 Task: Show memory timeline in the performance.
Action: Mouse moved to (1183, 36)
Screenshot: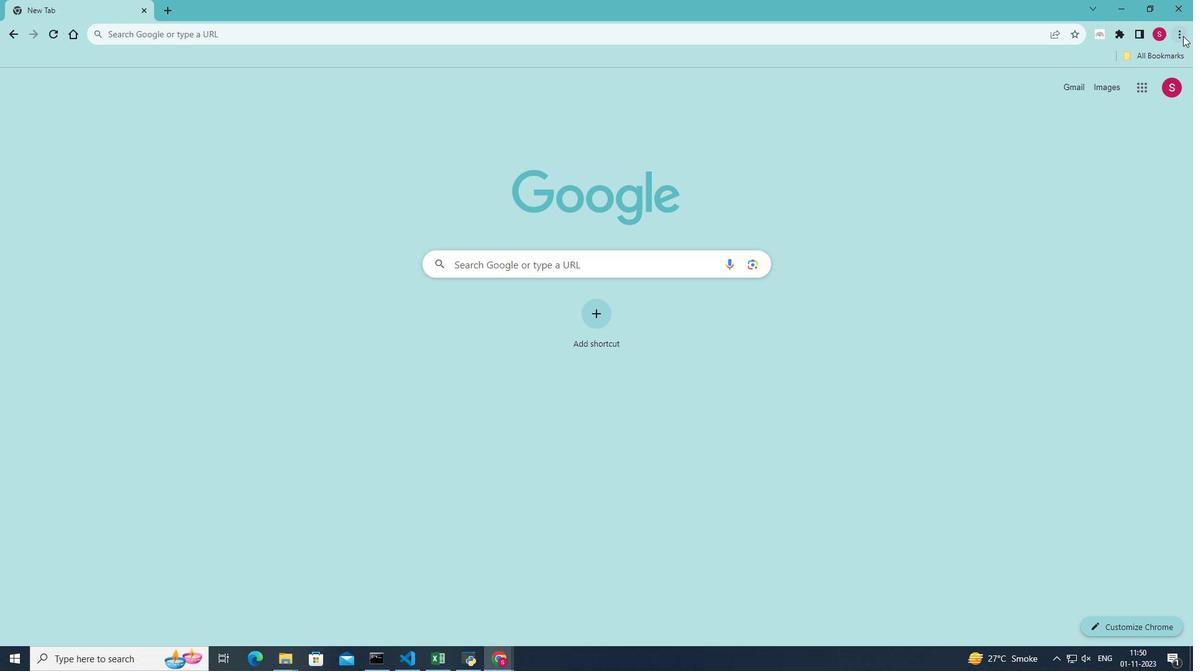 
Action: Mouse pressed left at (1183, 36)
Screenshot: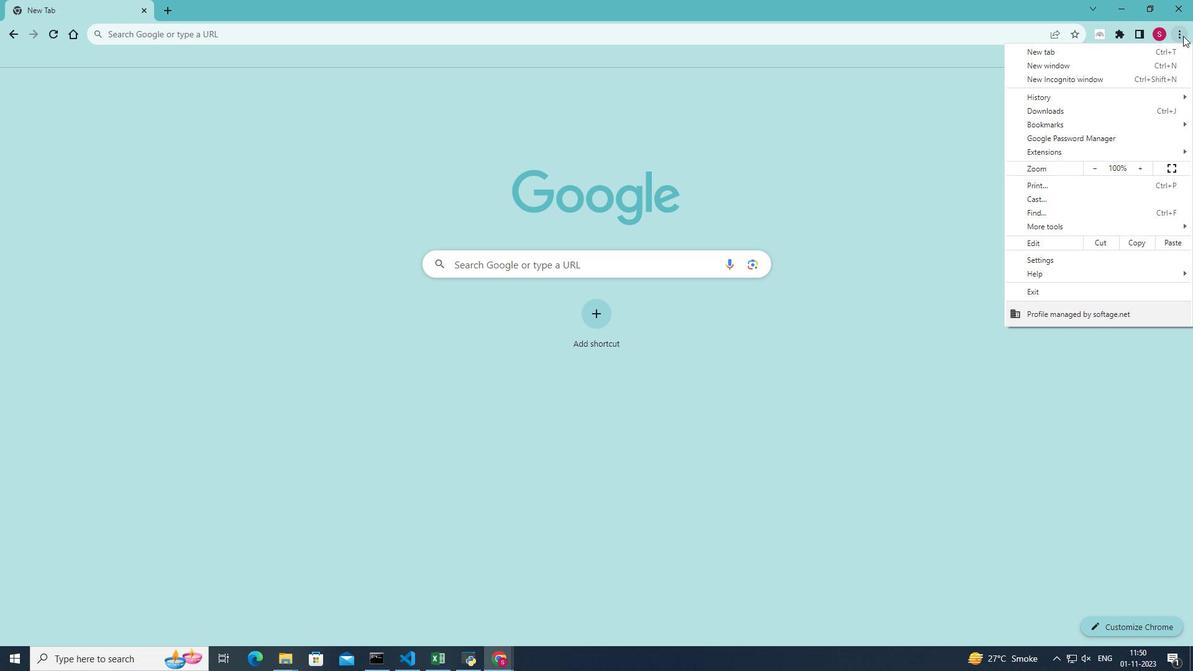 
Action: Mouse moved to (1062, 220)
Screenshot: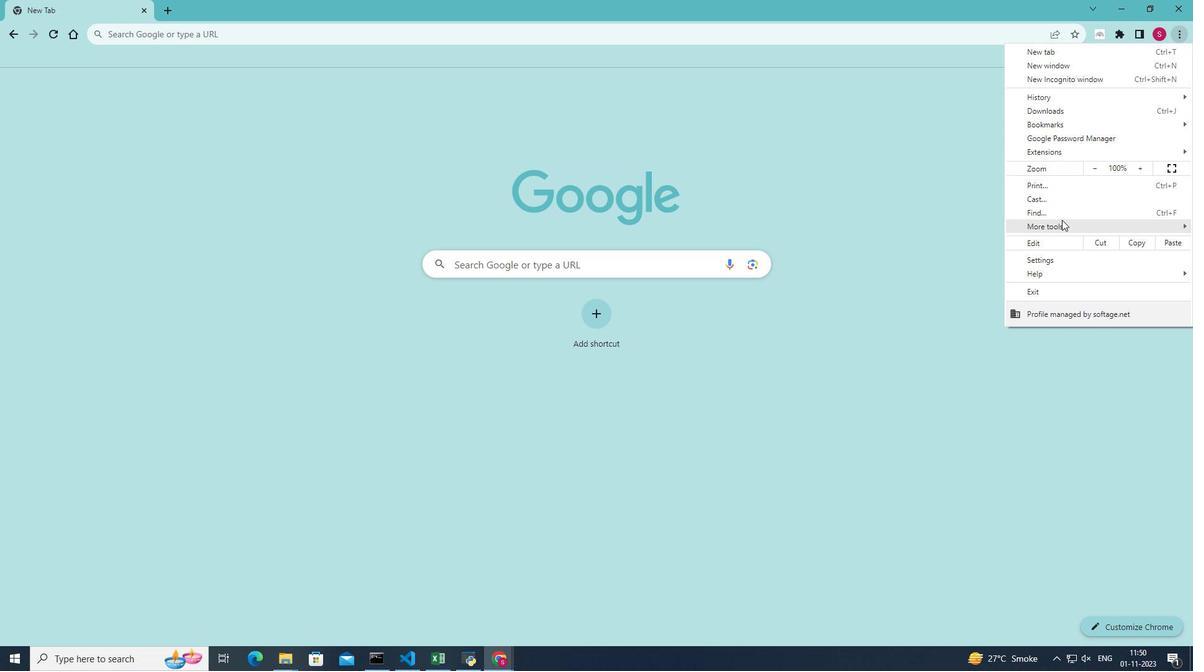 
Action: Mouse pressed left at (1062, 220)
Screenshot: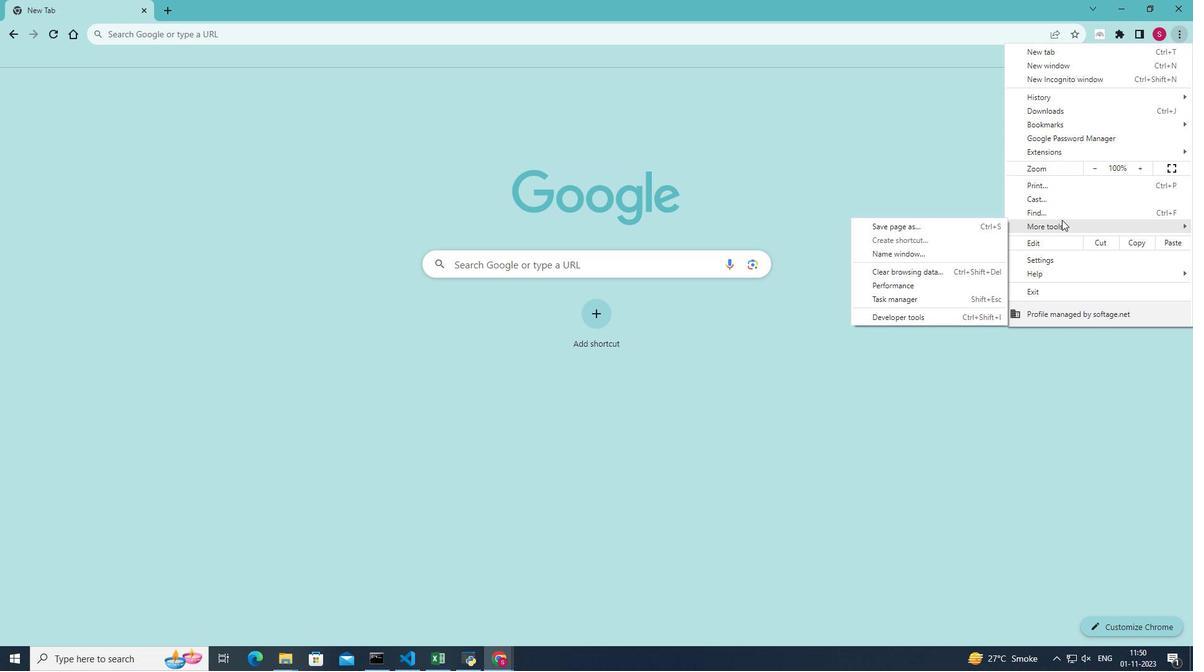 
Action: Mouse moved to (939, 318)
Screenshot: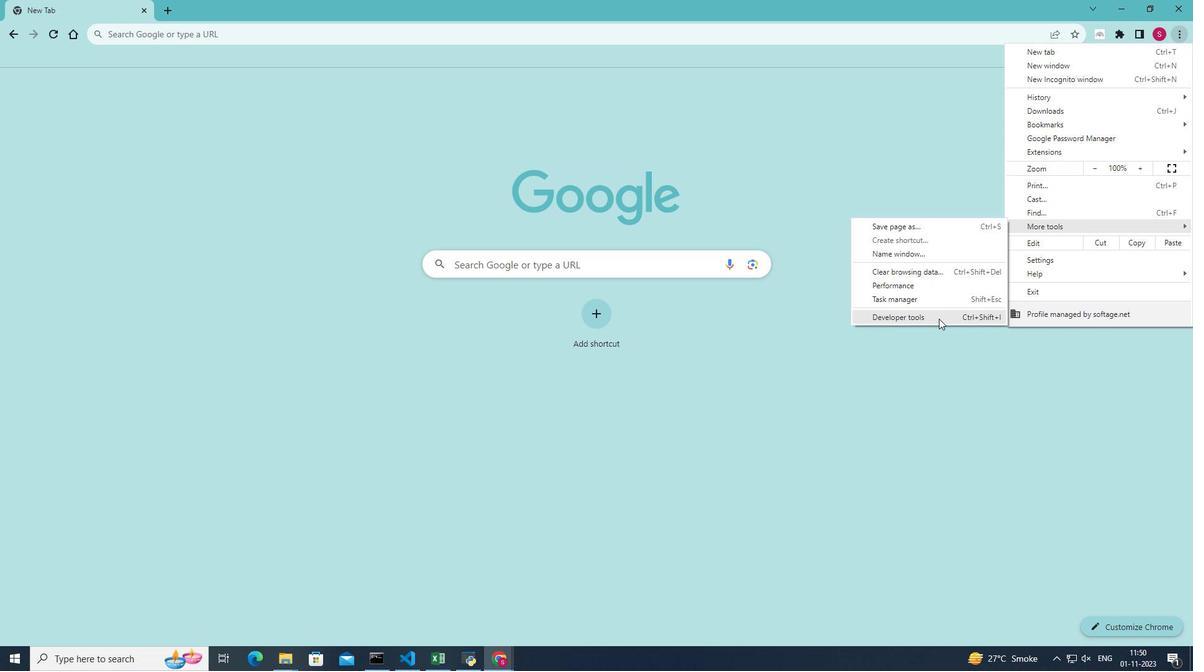 
Action: Mouse pressed left at (939, 318)
Screenshot: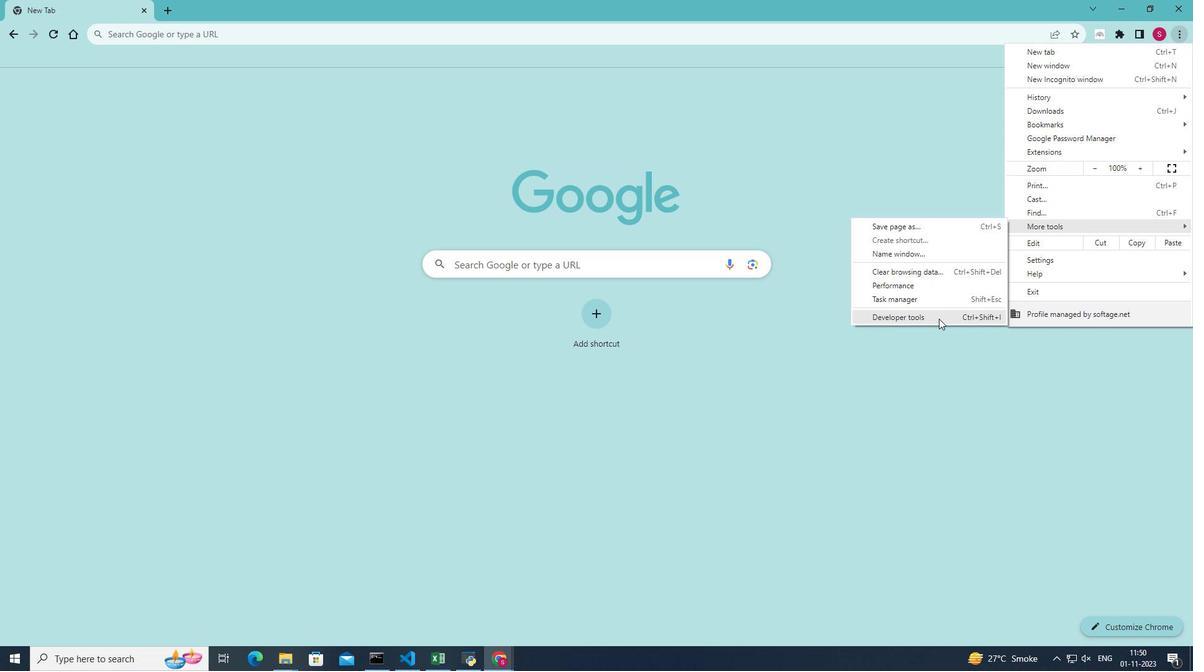 
Action: Mouse moved to (1073, 77)
Screenshot: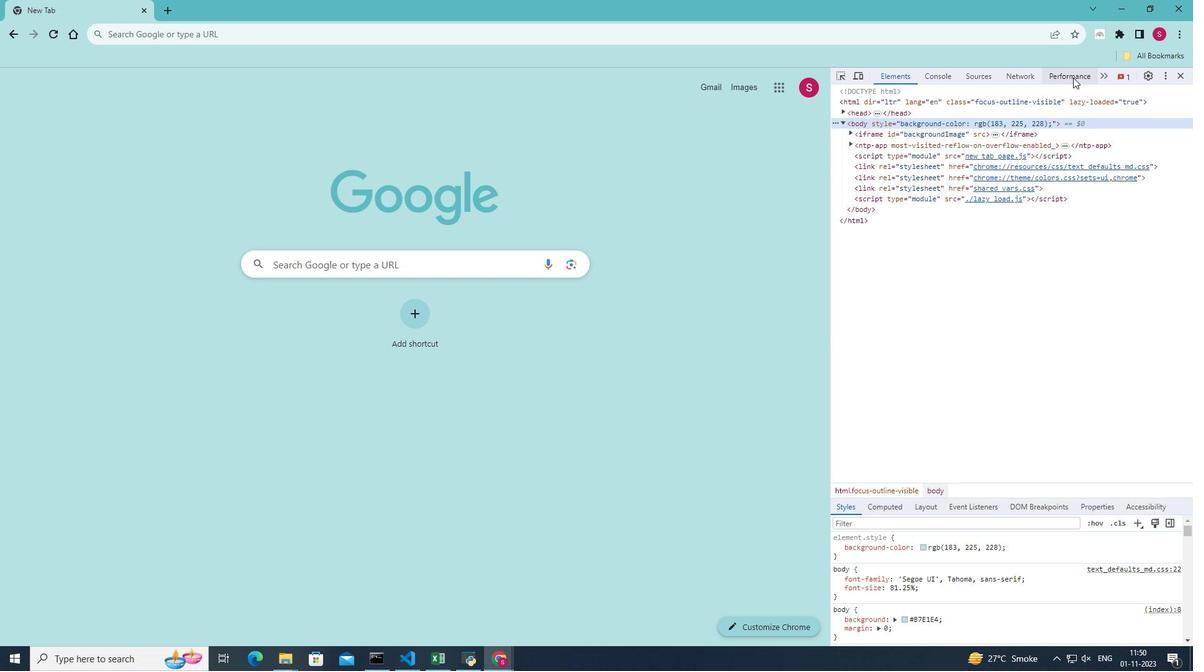 
Action: Mouse pressed left at (1073, 77)
Screenshot: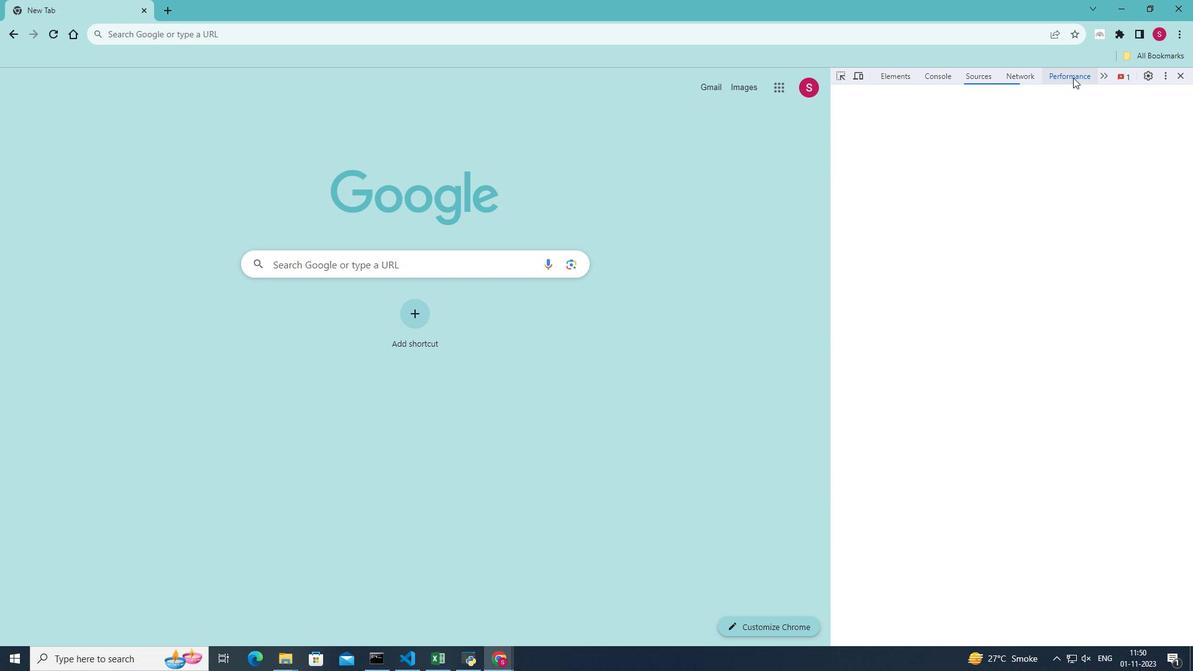 
Action: Mouse moved to (843, 88)
Screenshot: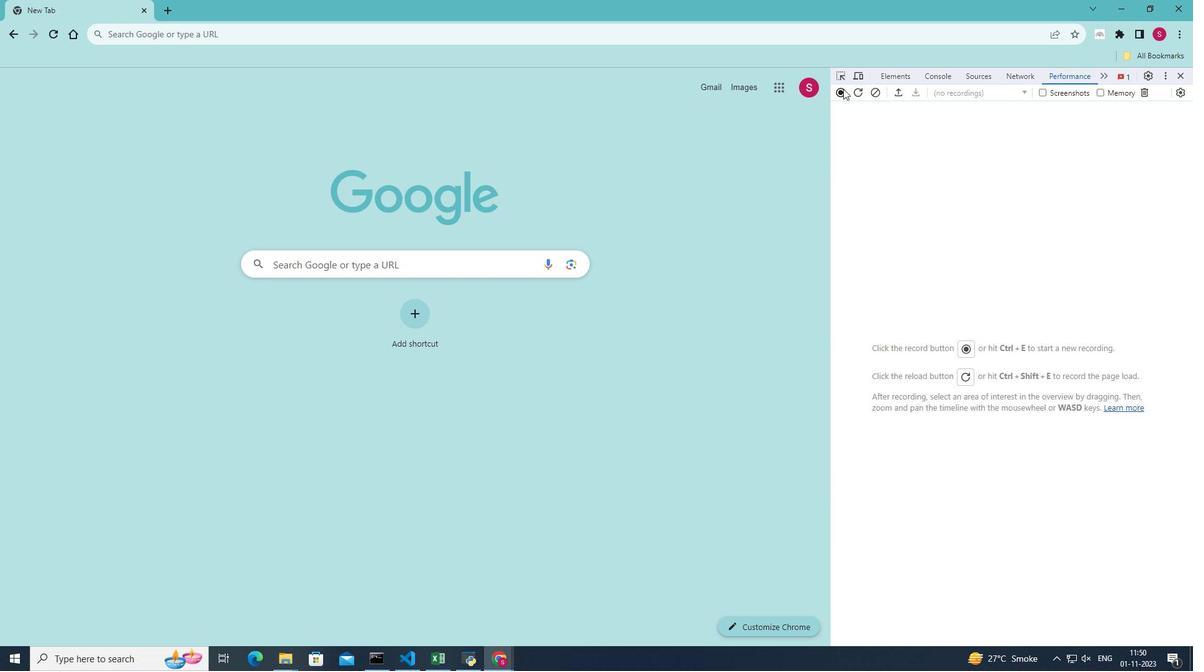 
Action: Mouse pressed left at (843, 88)
Screenshot: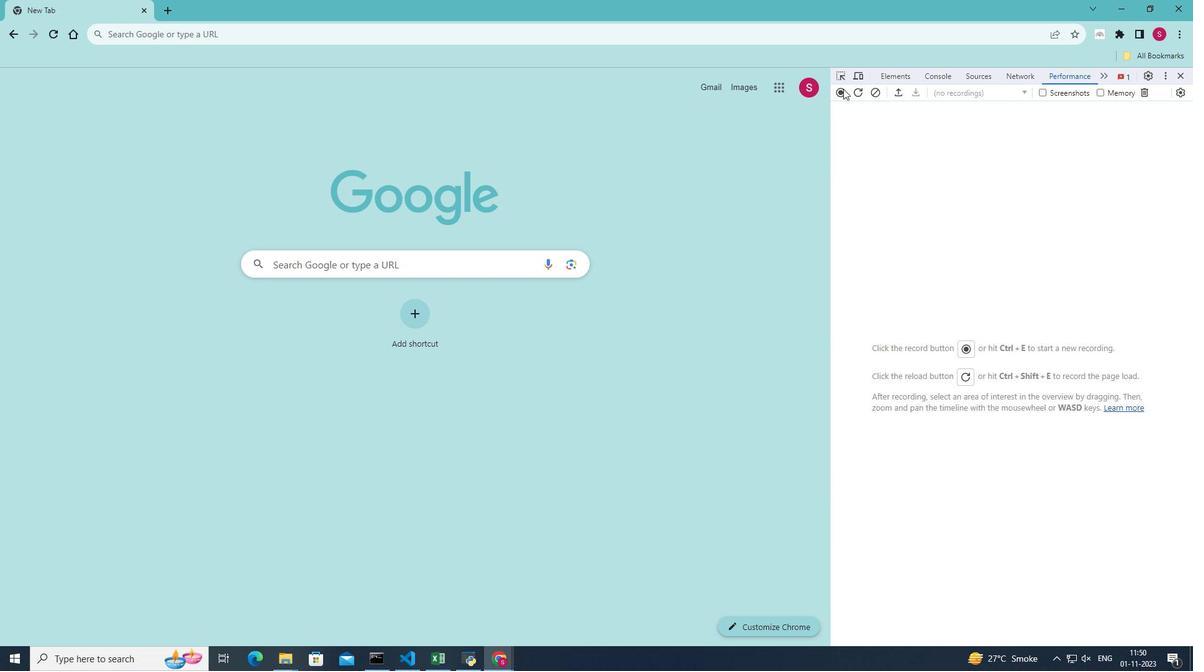 
Action: Mouse moved to (841, 91)
Screenshot: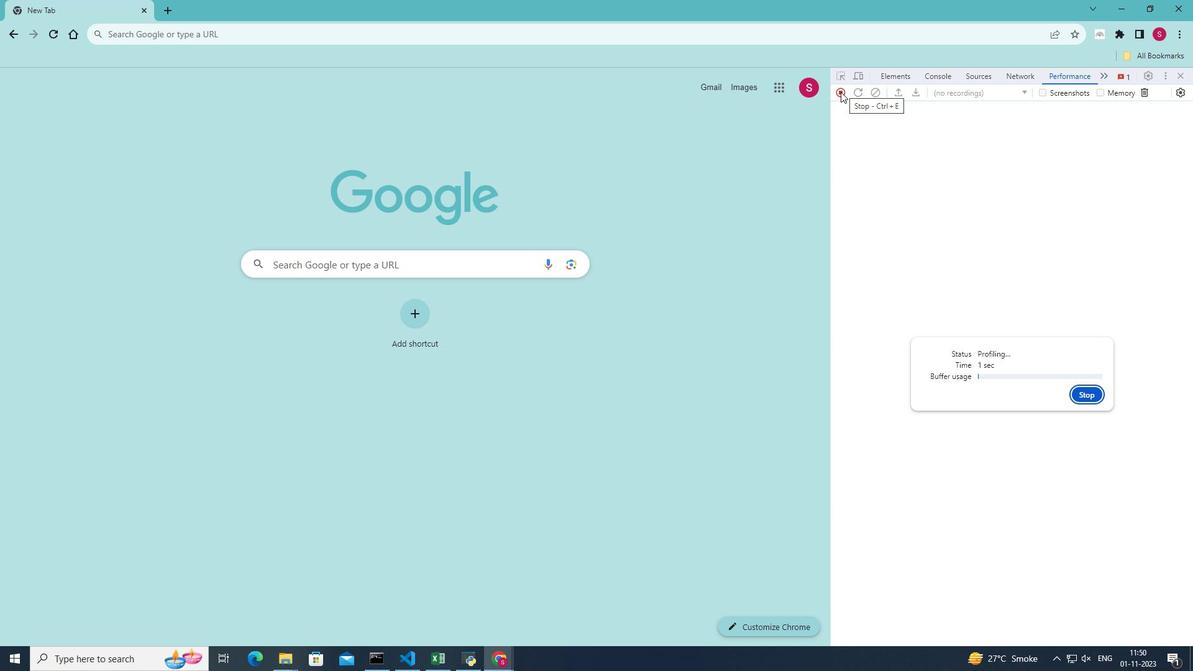 
Action: Mouse pressed left at (841, 91)
Screenshot: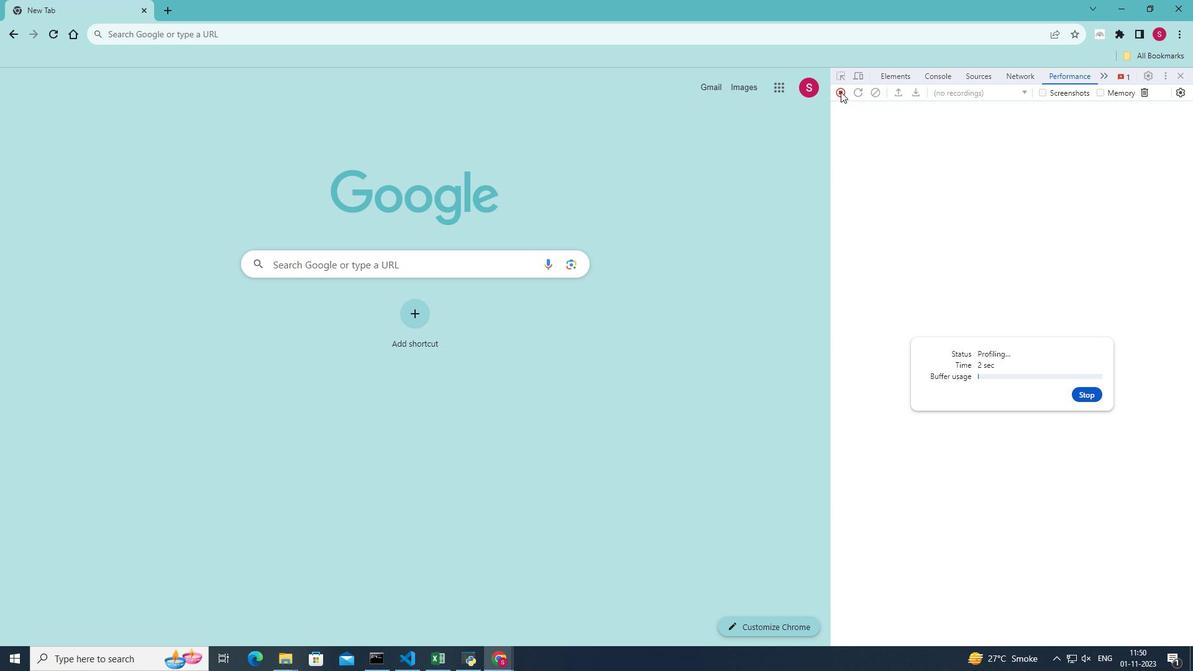 
Action: Mouse moved to (1102, 91)
Screenshot: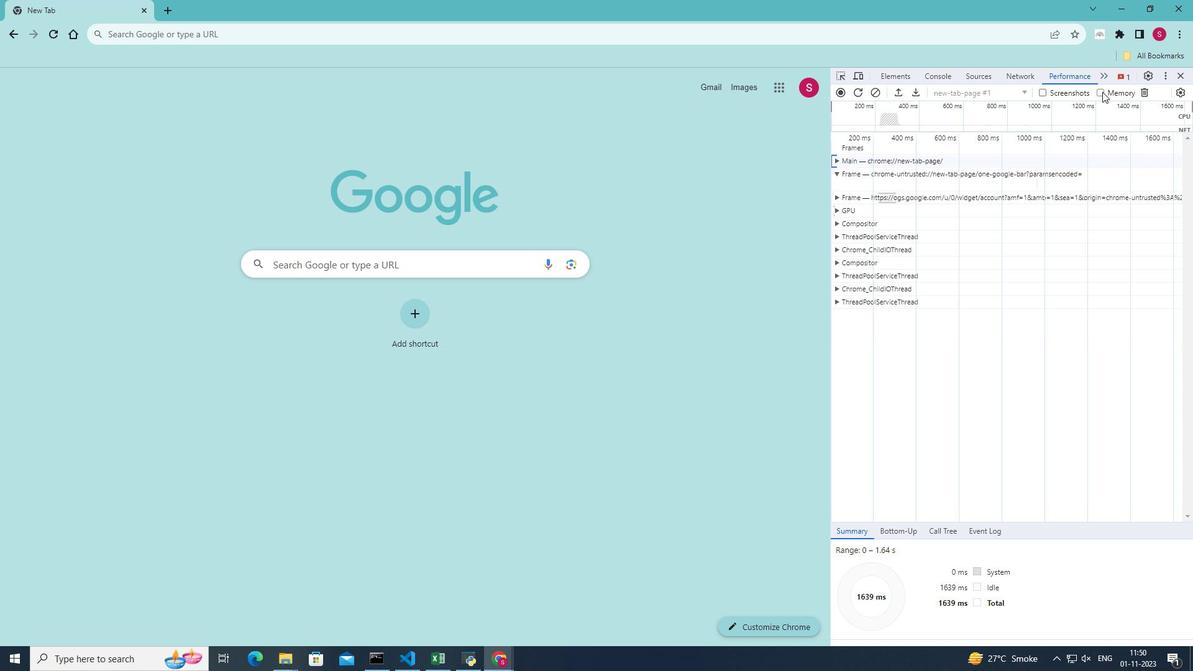 
Action: Mouse pressed left at (1102, 91)
Screenshot: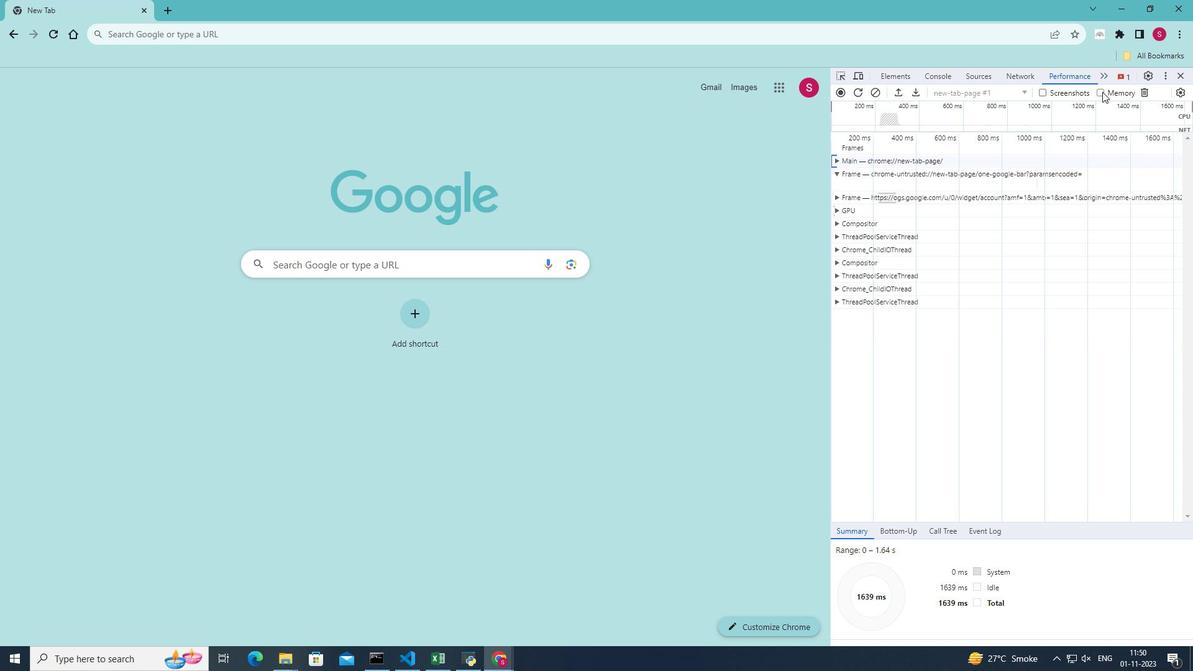 
Action: Mouse moved to (1099, 165)
Screenshot: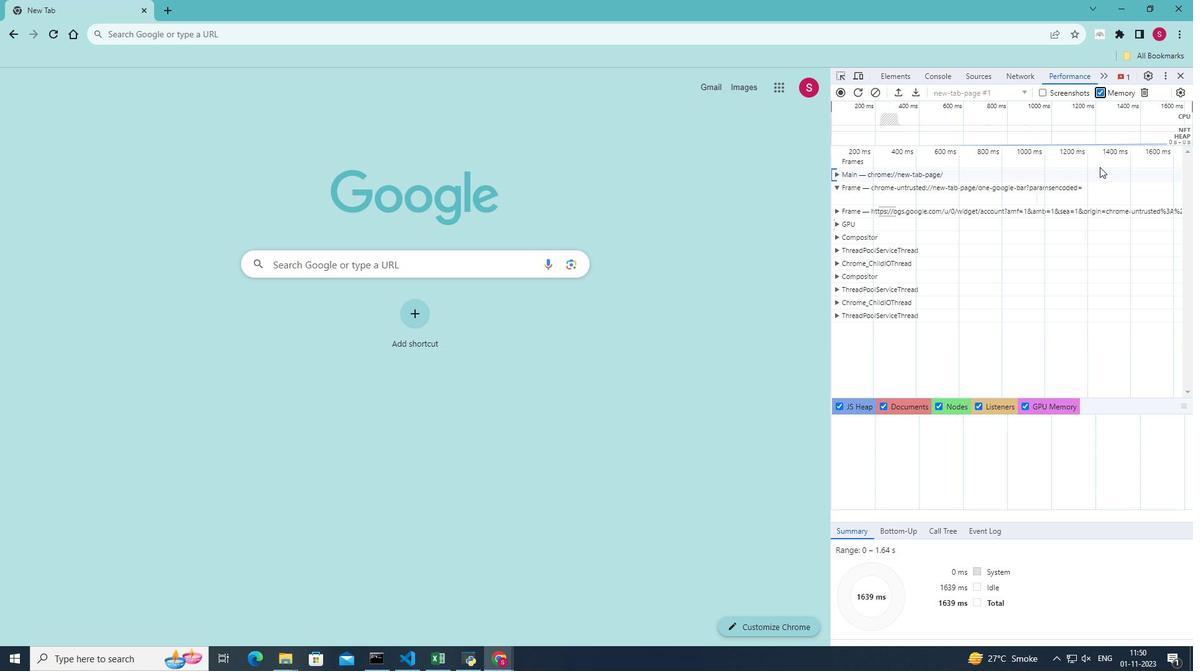 
